 Task: Add Description DS0031 to Card Card0031 in Board Board0023 in Workspace Development in Trello
Action: Mouse moved to (360, 414)
Screenshot: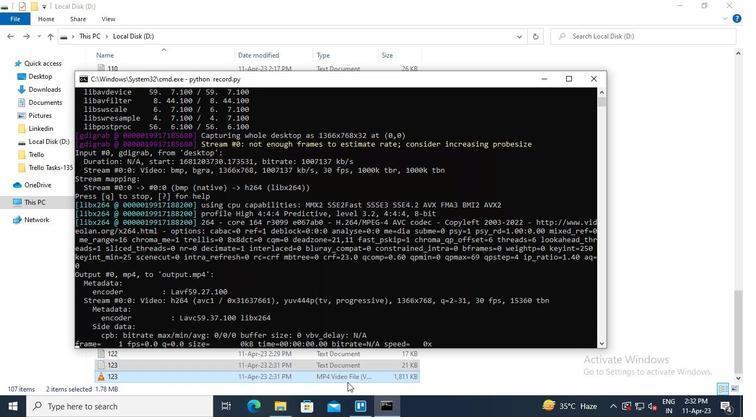 
Action: Mouse pressed left at (360, 414)
Screenshot: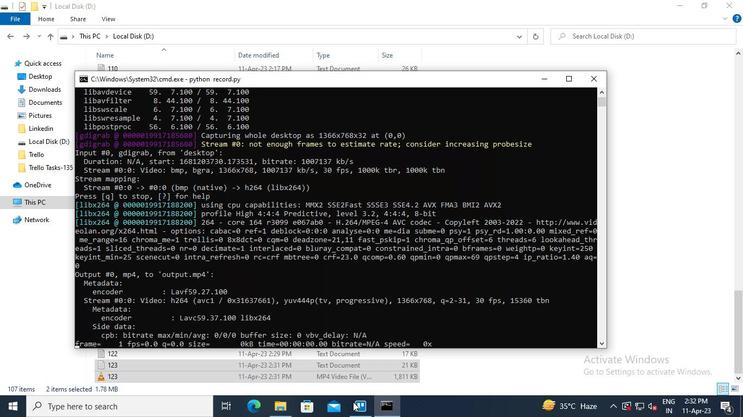 
Action: Mouse moved to (186, 309)
Screenshot: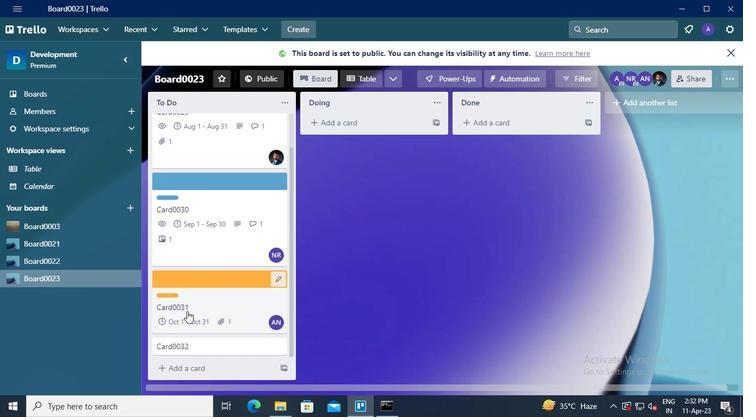 
Action: Mouse pressed left at (186, 309)
Screenshot: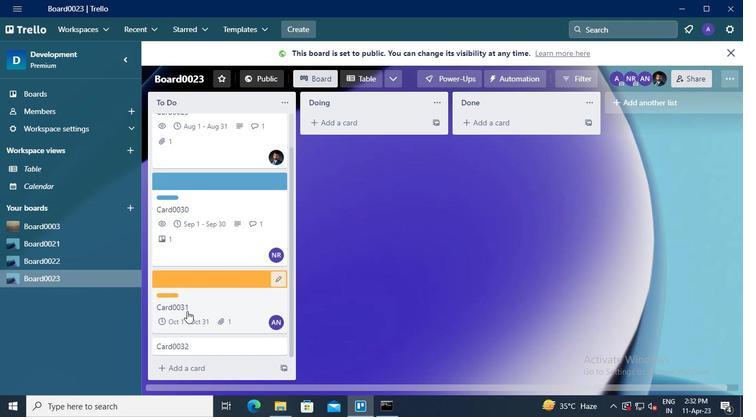 
Action: Mouse moved to (225, 258)
Screenshot: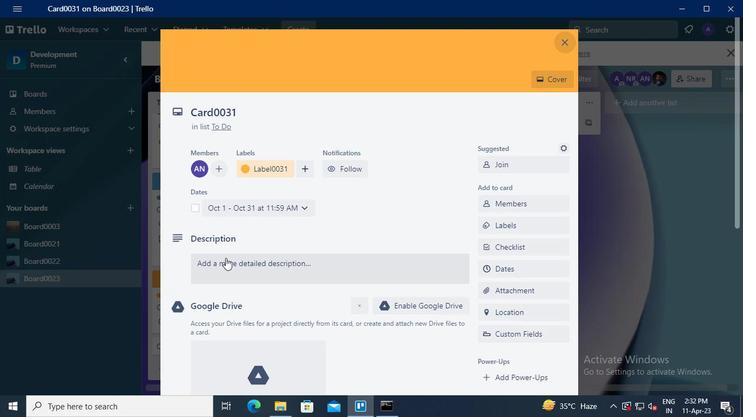 
Action: Mouse pressed left at (225, 258)
Screenshot: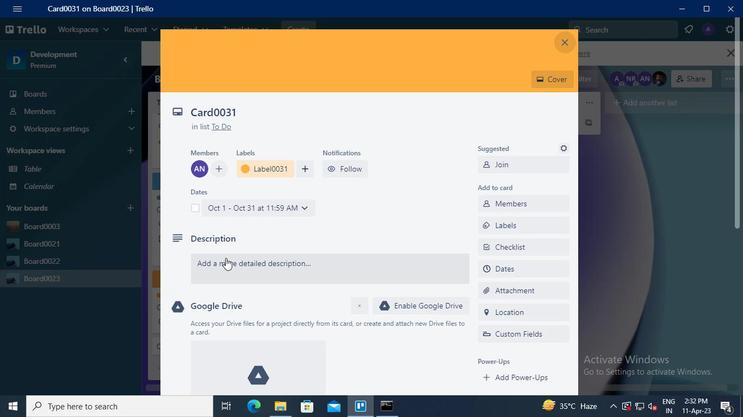 
Action: Mouse moved to (234, 299)
Screenshot: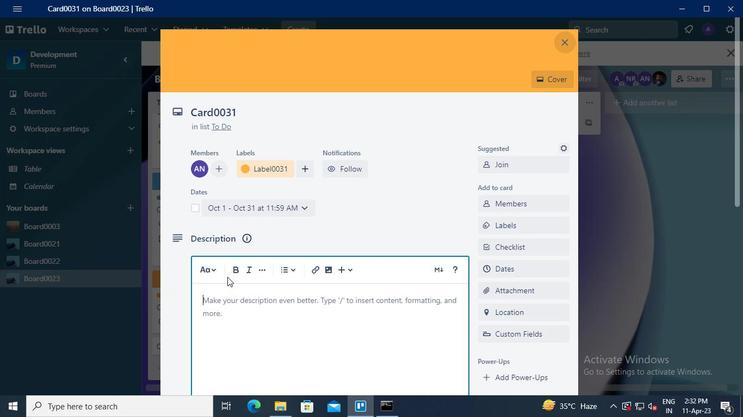 
Action: Keyboard Key.shift
Screenshot: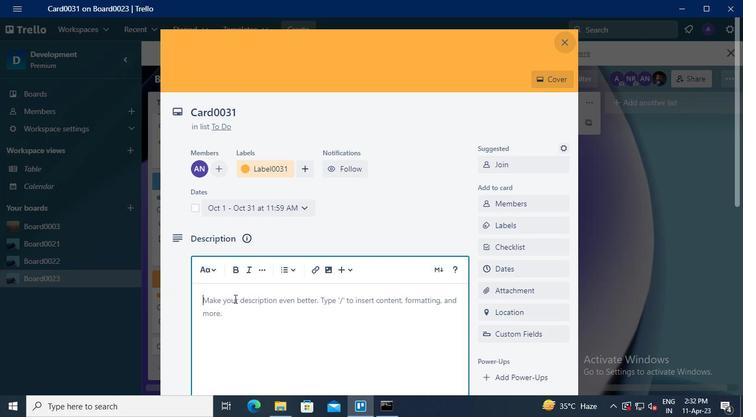 
Action: Keyboard Key.shift
Screenshot: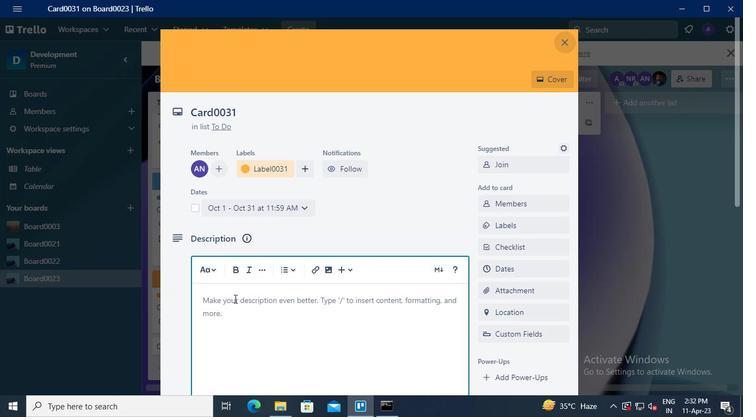 
Action: Keyboard Key.shift
Screenshot: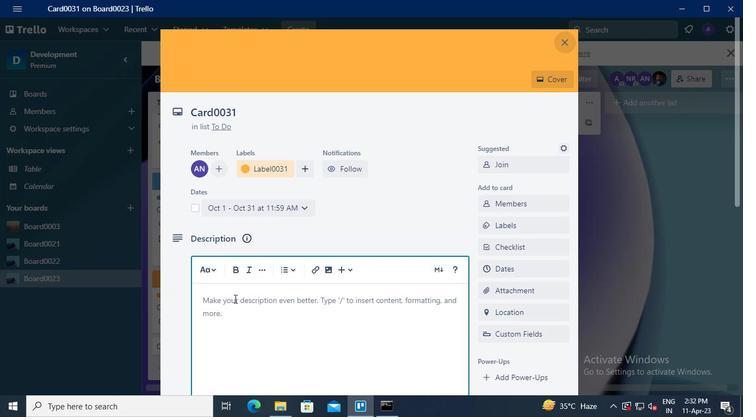 
Action: Keyboard Key.shift
Screenshot: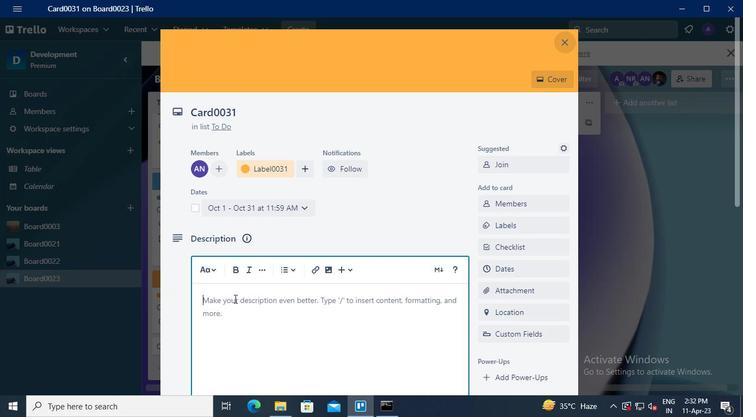 
Action: Keyboard Key.shift
Screenshot: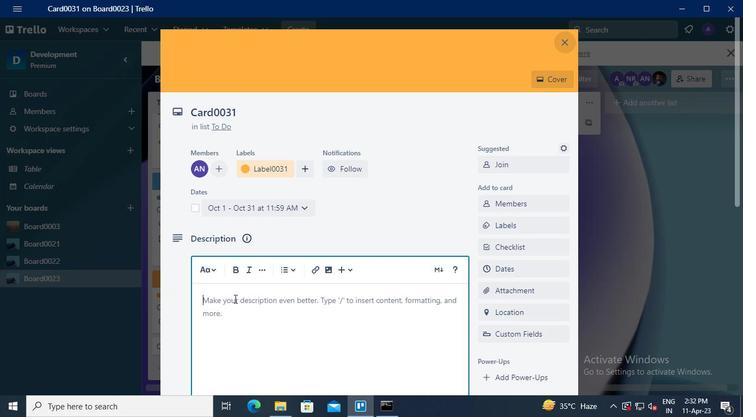 
Action: Keyboard Key.shift
Screenshot: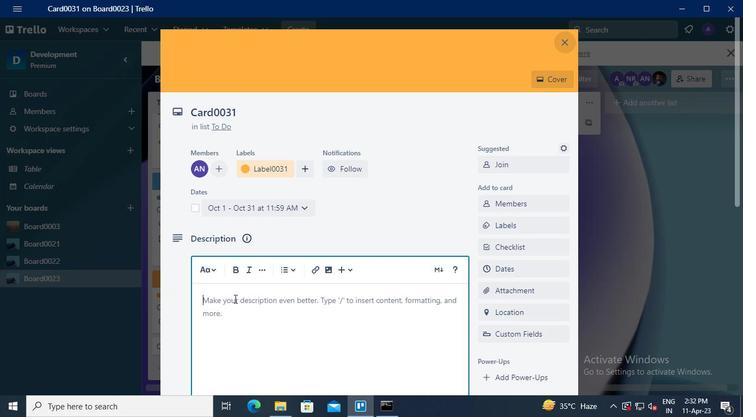 
Action: Keyboard Key.shift
Screenshot: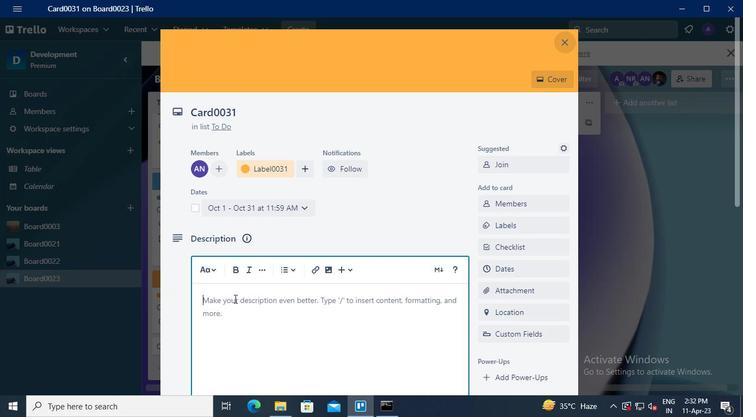 
Action: Keyboard Key.shift
Screenshot: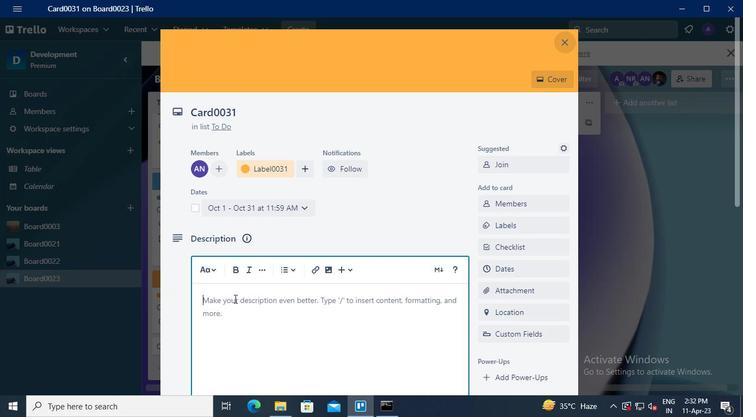 
Action: Keyboard Key.shift
Screenshot: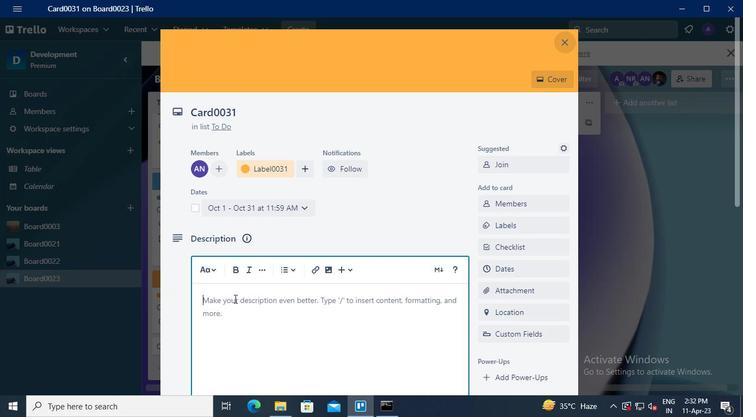 
Action: Keyboard D
Screenshot: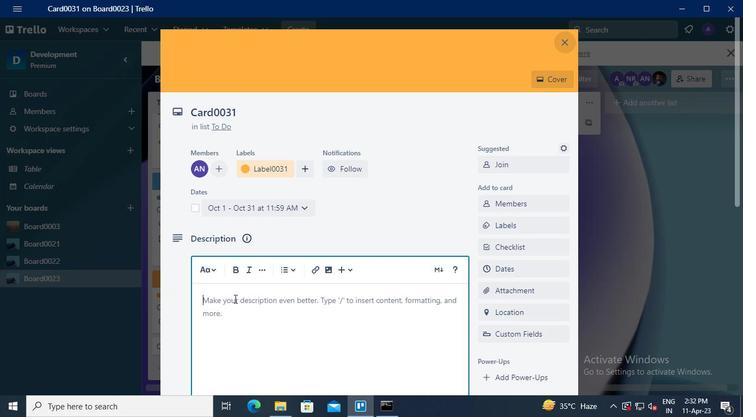
Action: Keyboard S
Screenshot: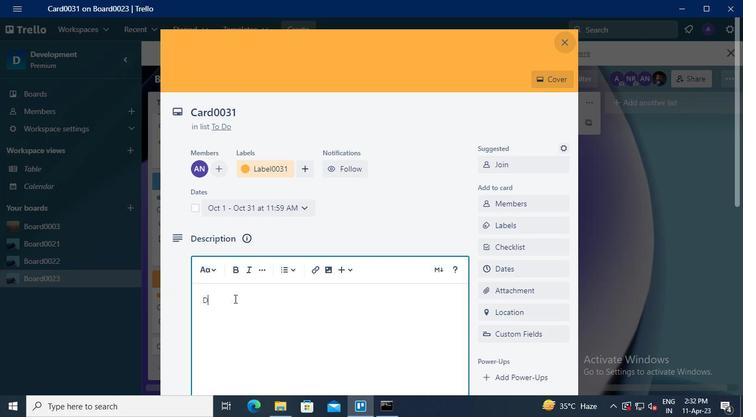 
Action: Keyboard <96>
Screenshot: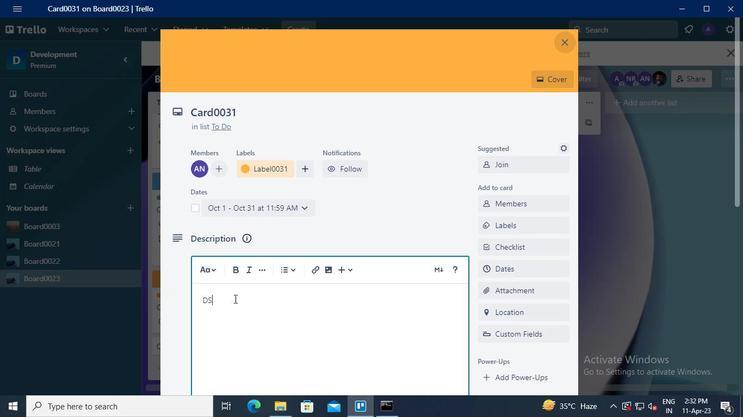 
Action: Keyboard <96>
Screenshot: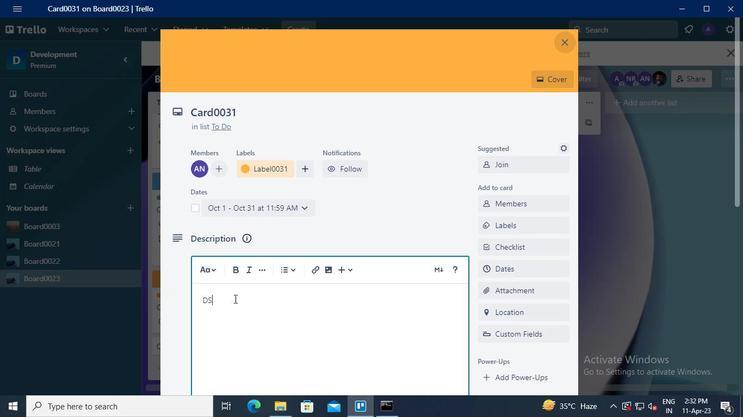 
Action: Keyboard <99>
Screenshot: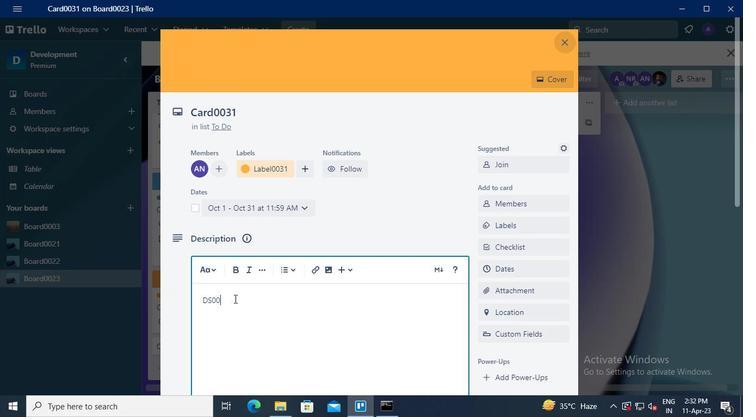 
Action: Keyboard <97>
Screenshot: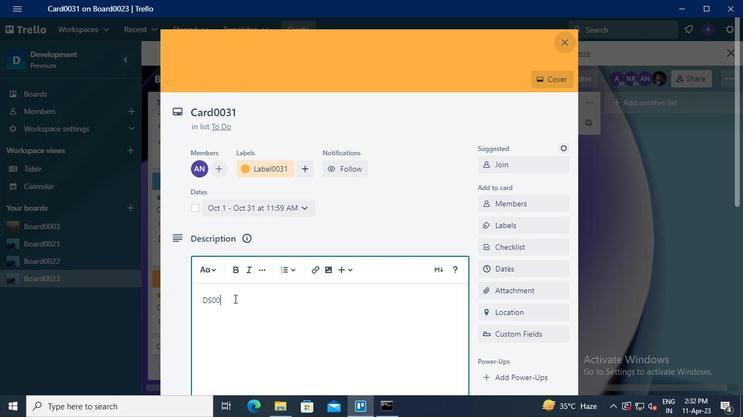 
Action: Mouse moved to (210, 355)
Screenshot: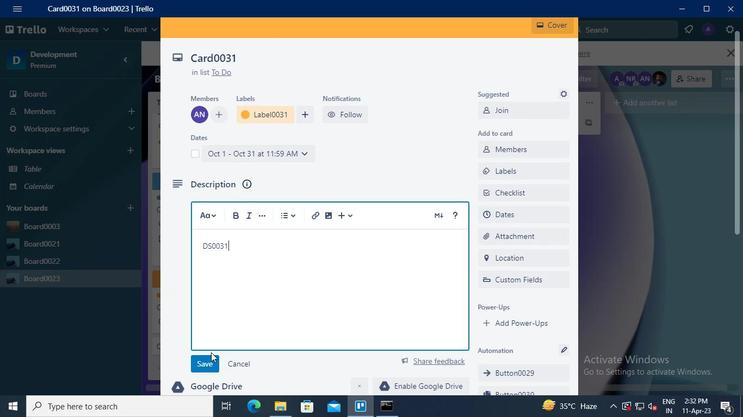 
Action: Mouse pressed left at (210, 355)
Screenshot: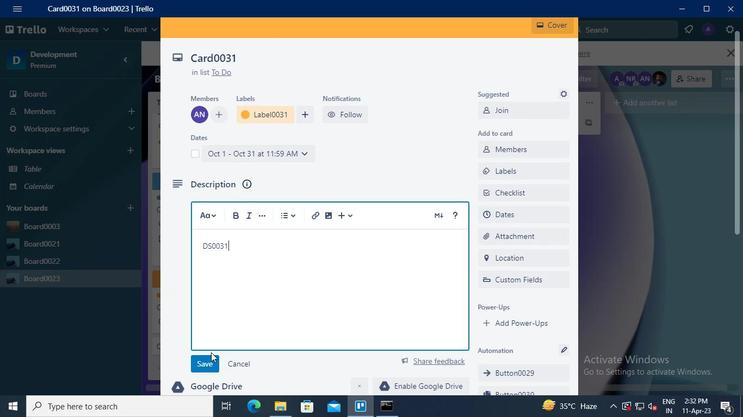 
Action: Mouse moved to (391, 405)
Screenshot: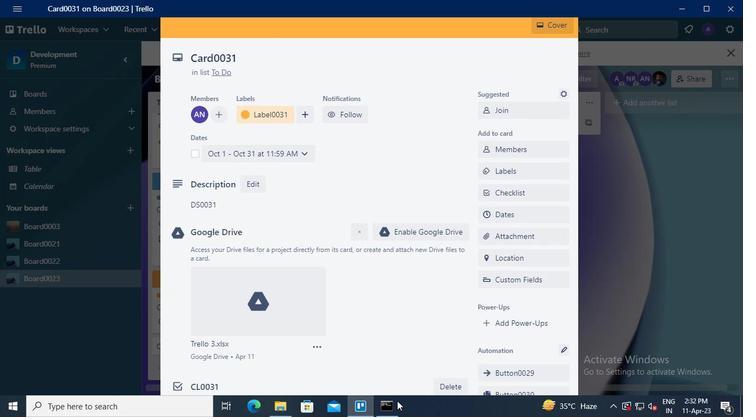 
Action: Mouse pressed left at (391, 405)
Screenshot: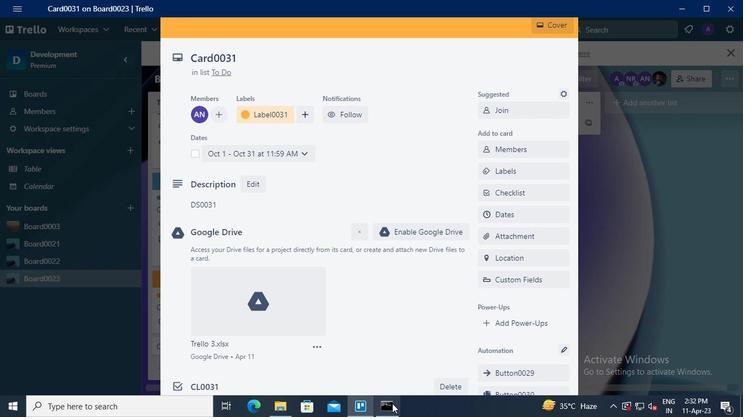 
Action: Mouse moved to (593, 83)
Screenshot: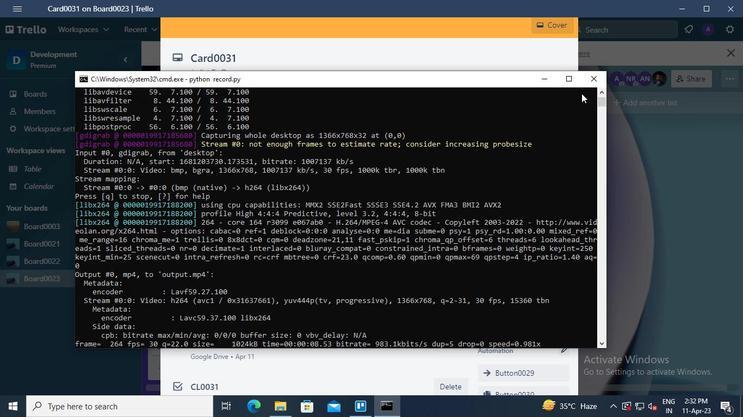 
Action: Mouse pressed left at (593, 83)
Screenshot: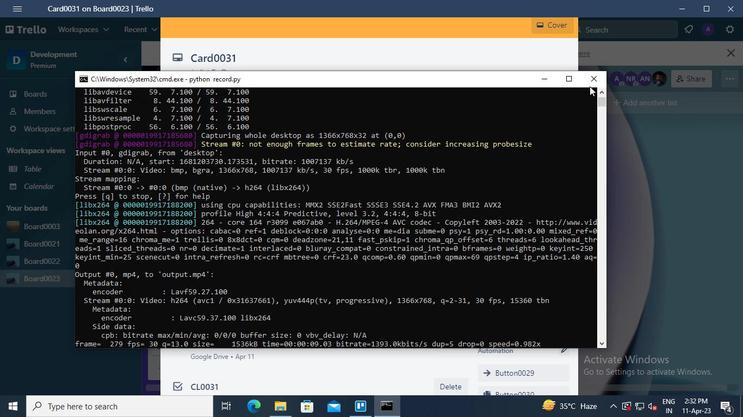 
